 Task: Assign in the project ZoomOut the issue 'Implement a new cloud-based project portfolio management system for a company with advanced portfolio tracking and reporting capabilities' to the sprint 'Supernatural'.
Action: Mouse moved to (1218, 354)
Screenshot: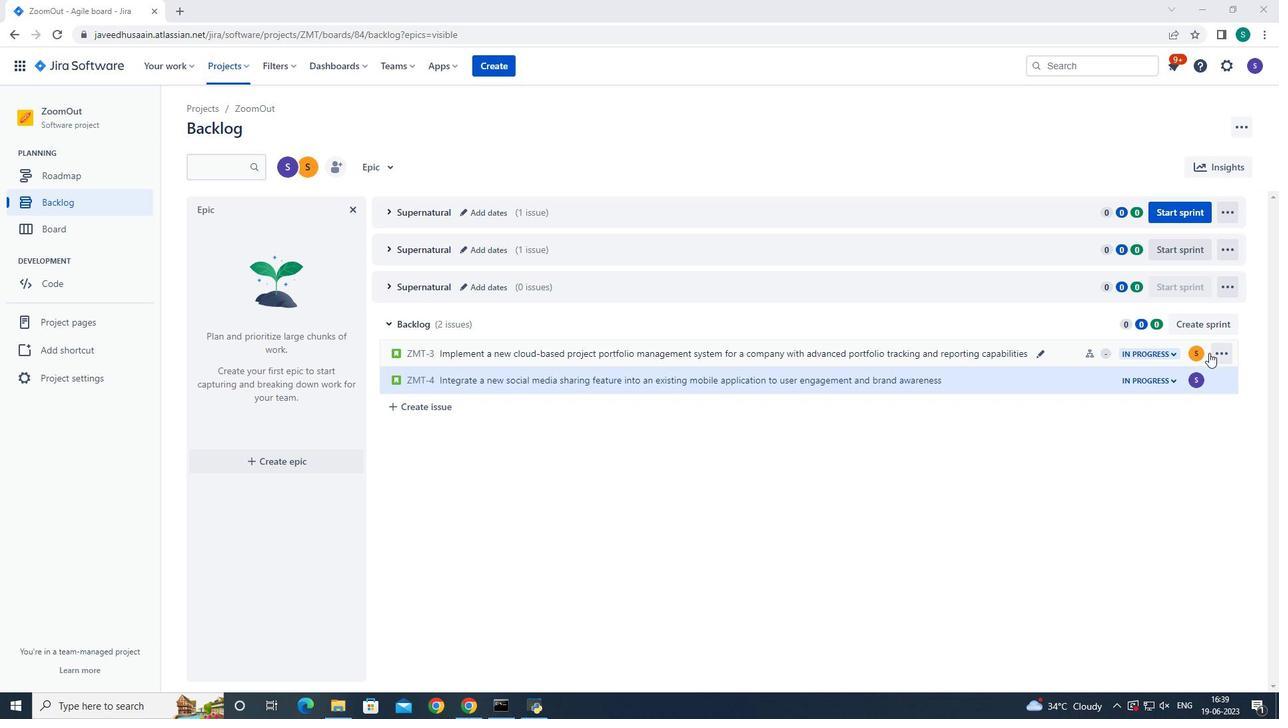 
Action: Mouse pressed left at (1218, 354)
Screenshot: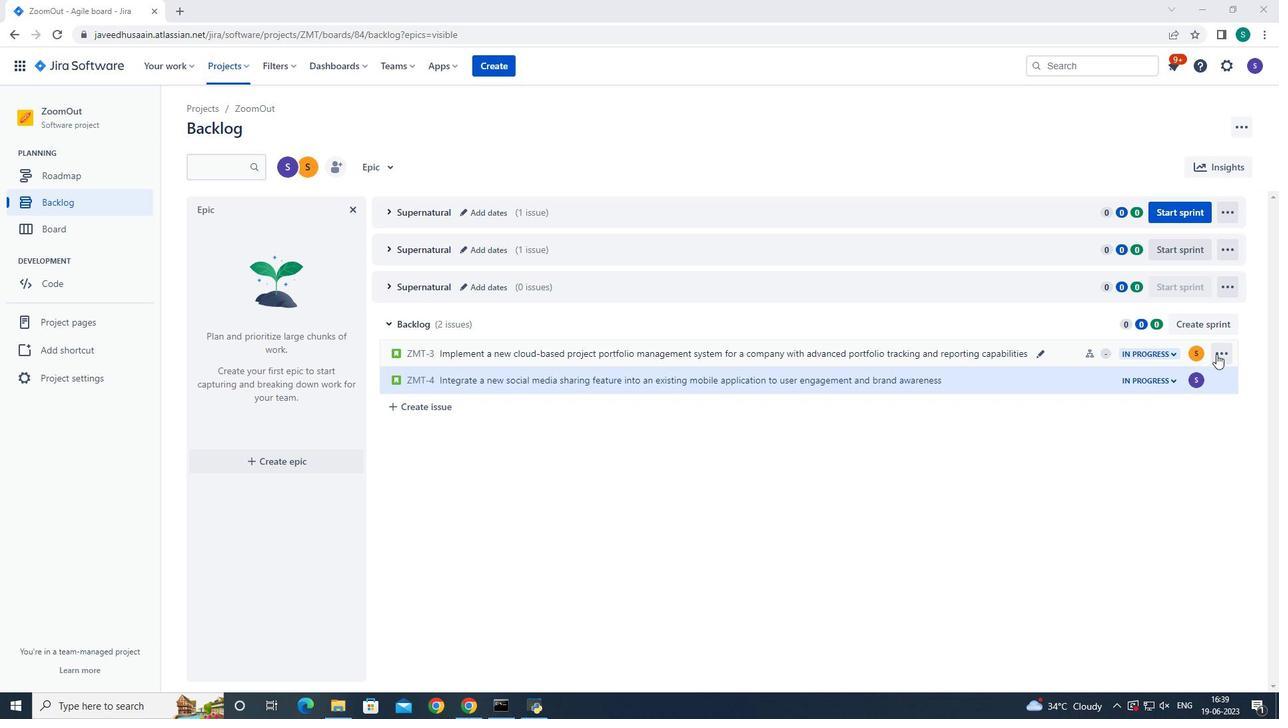 
Action: Mouse moved to (1164, 544)
Screenshot: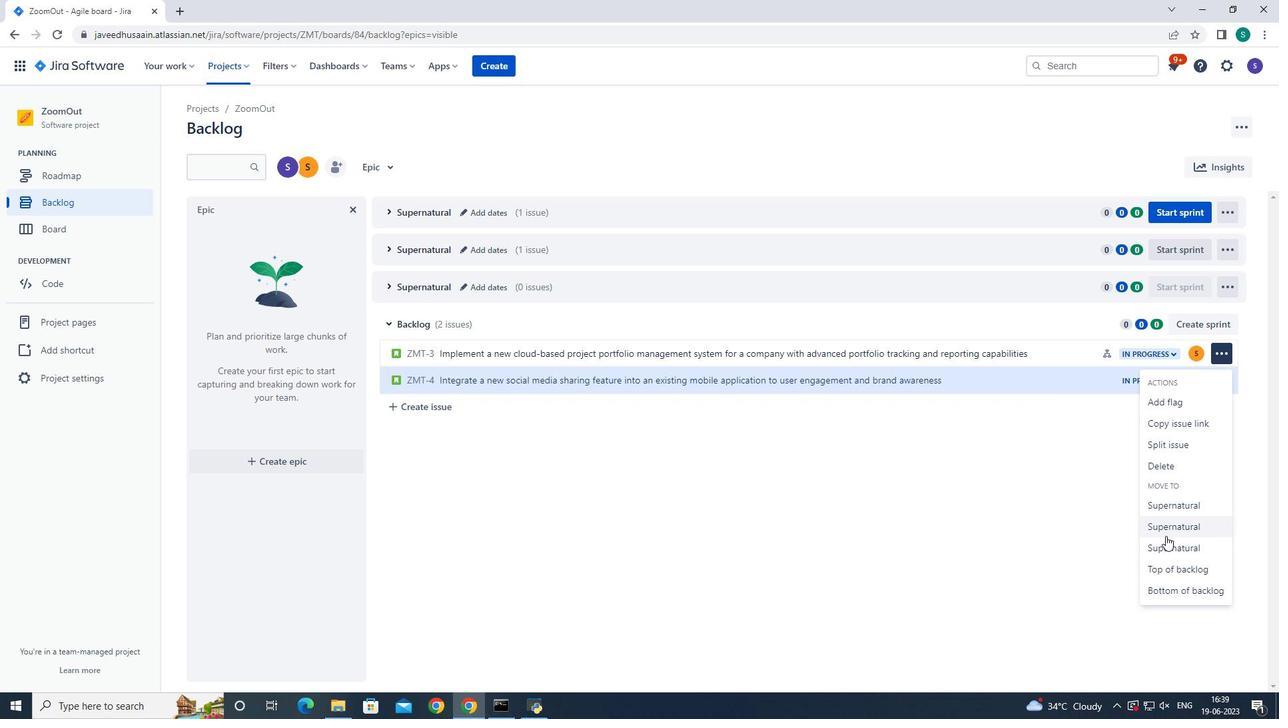 
Action: Mouse pressed left at (1164, 544)
Screenshot: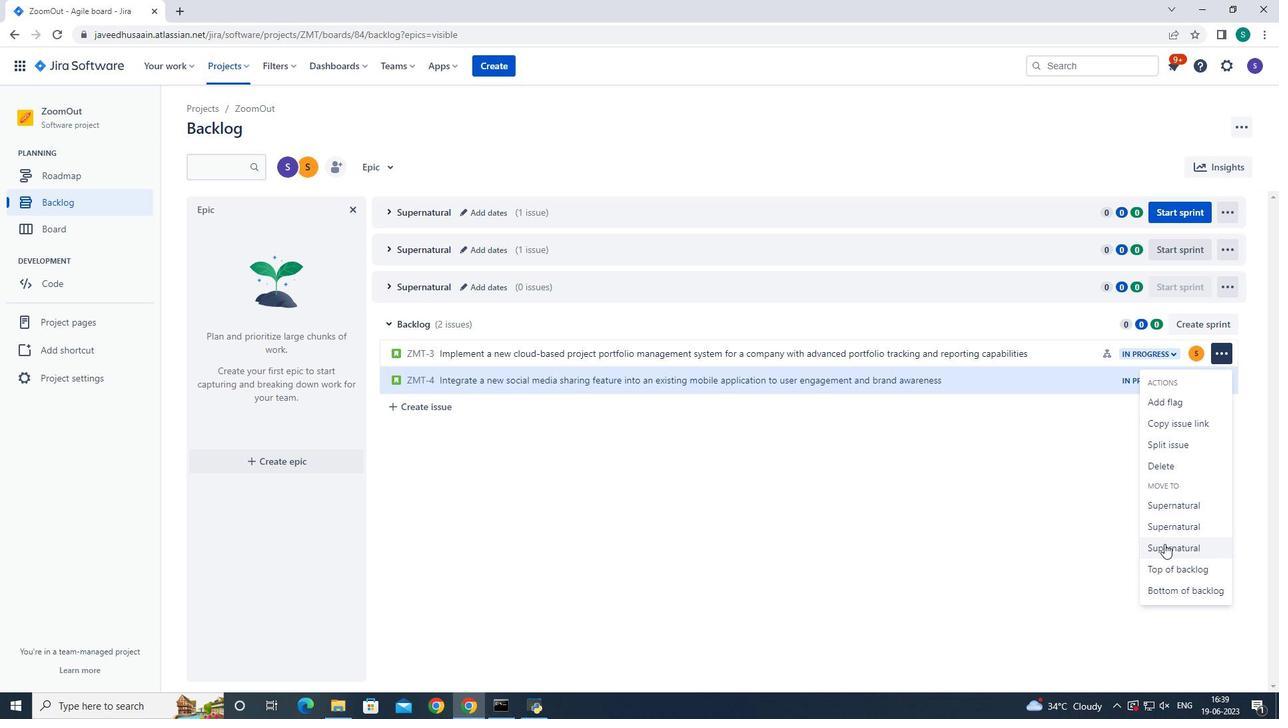 
Action: Mouse moved to (814, 422)
Screenshot: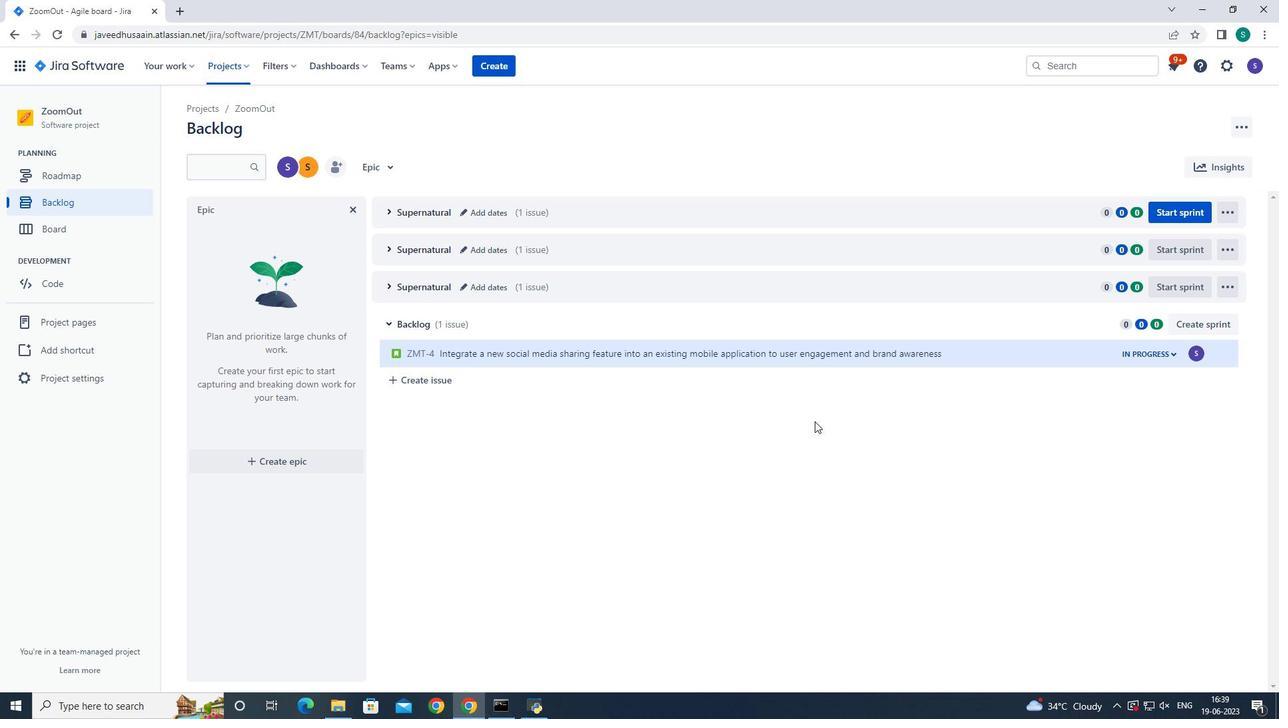 
